 Task: Toggle the enable multi line paste warning option in the integrated.
Action: Mouse moved to (4, 630)
Screenshot: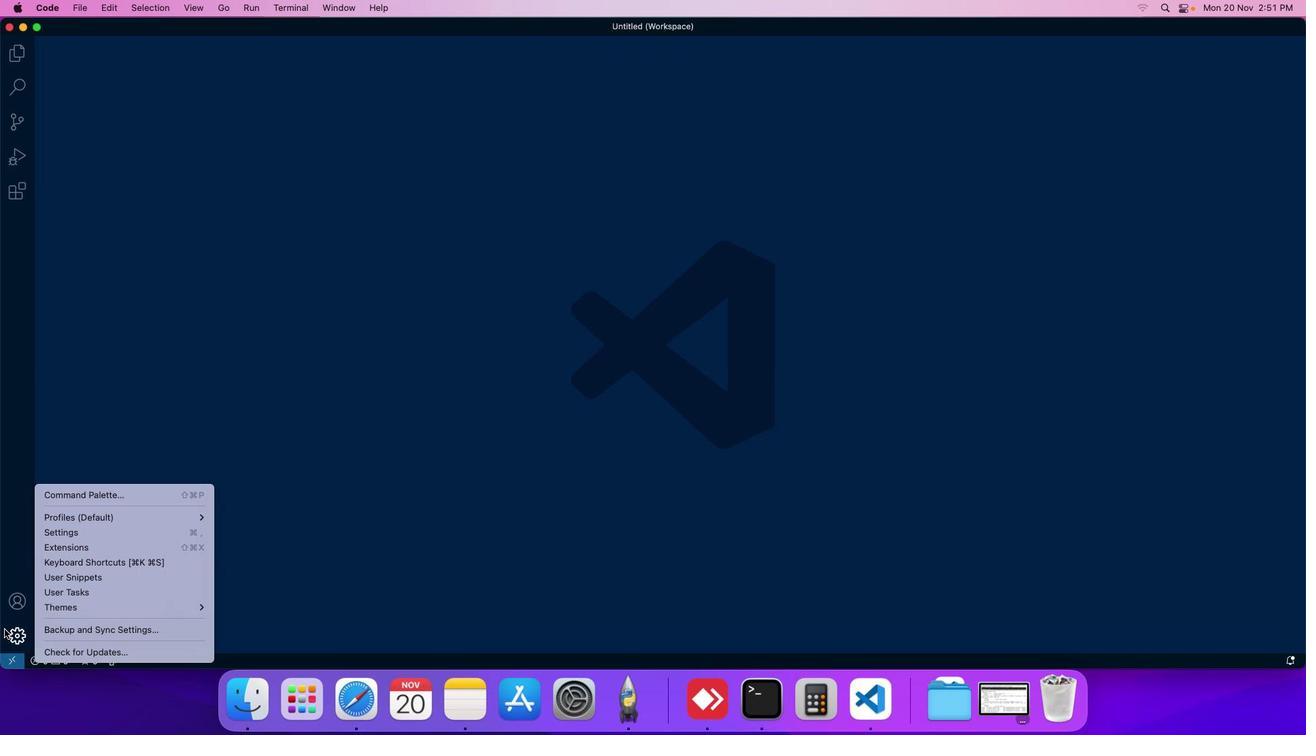 
Action: Mouse pressed left at (4, 630)
Screenshot: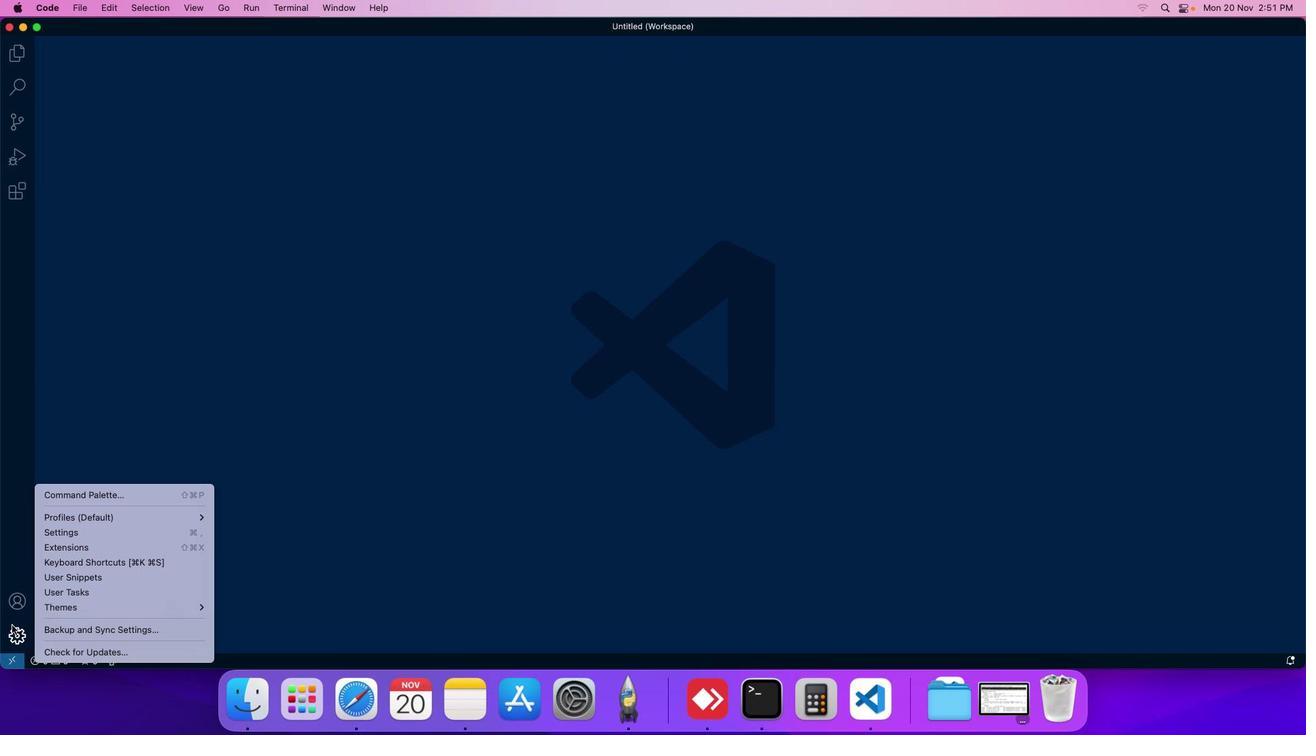 
Action: Mouse moved to (64, 534)
Screenshot: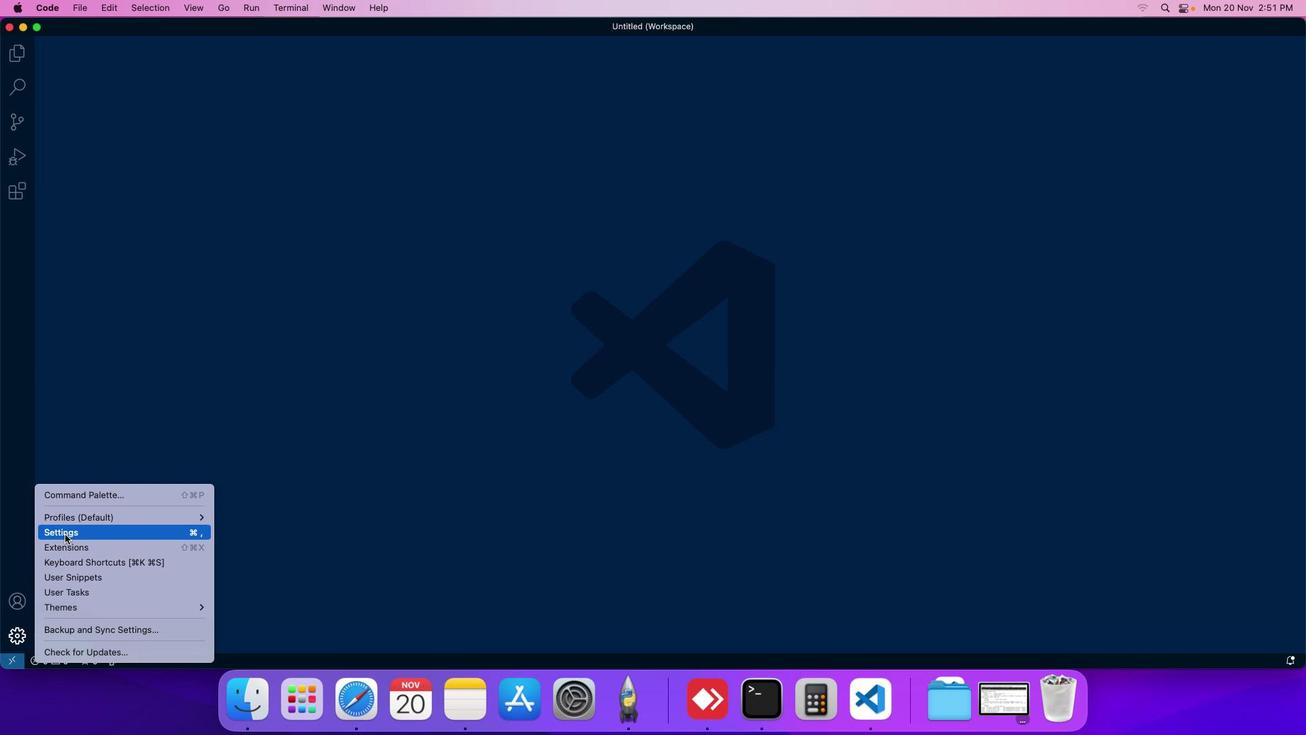 
Action: Mouse pressed left at (64, 534)
Screenshot: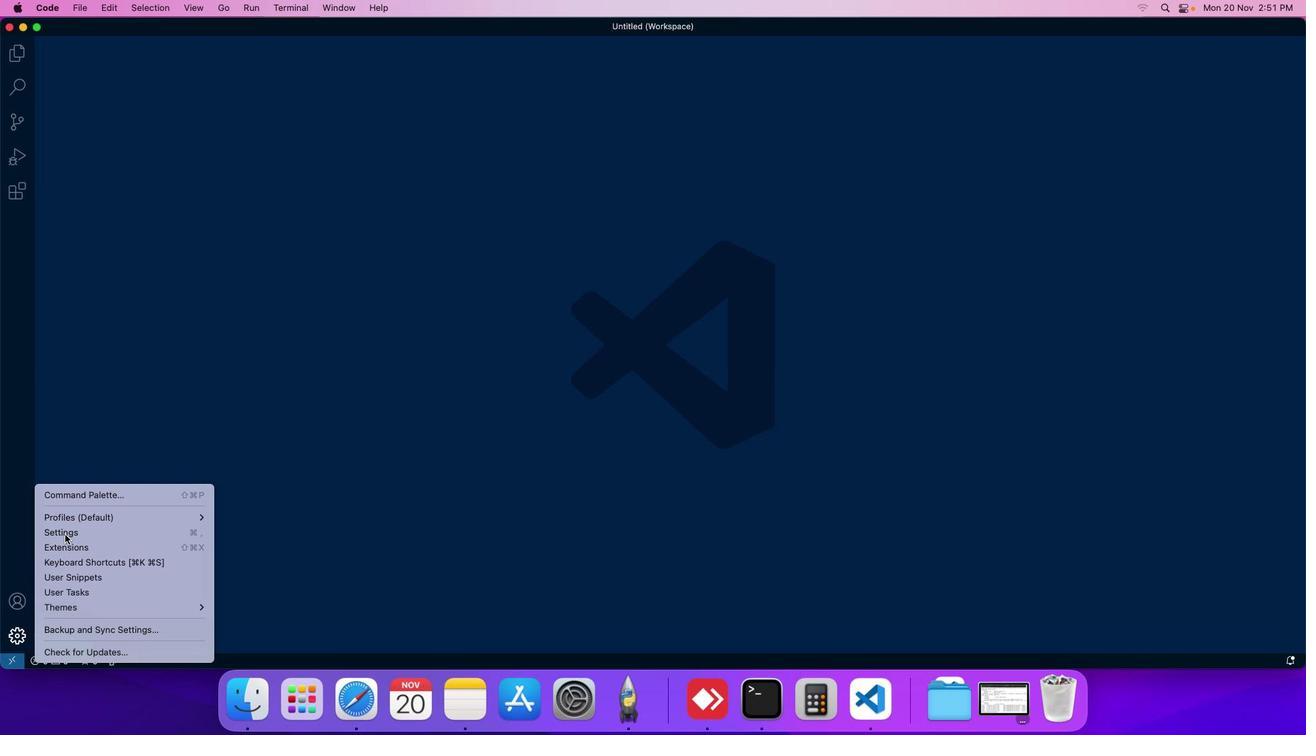 
Action: Mouse moved to (305, 106)
Screenshot: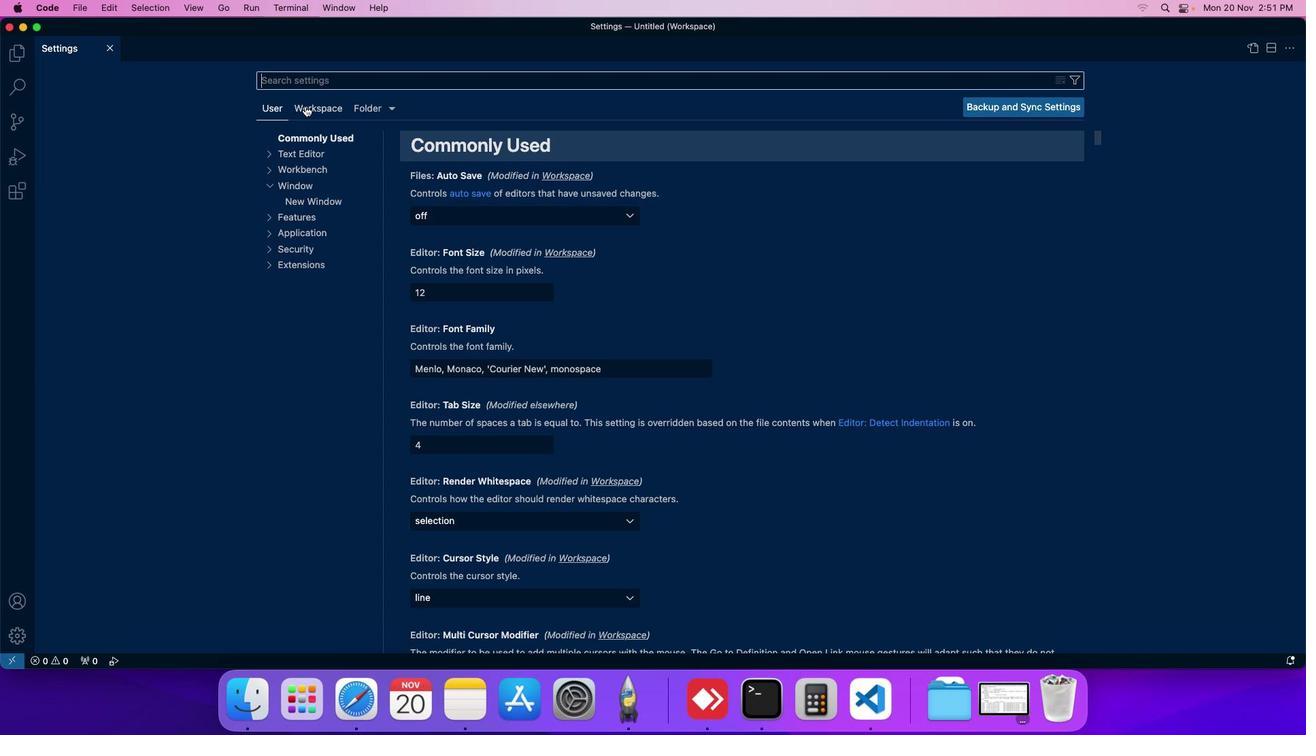 
Action: Mouse pressed left at (305, 106)
Screenshot: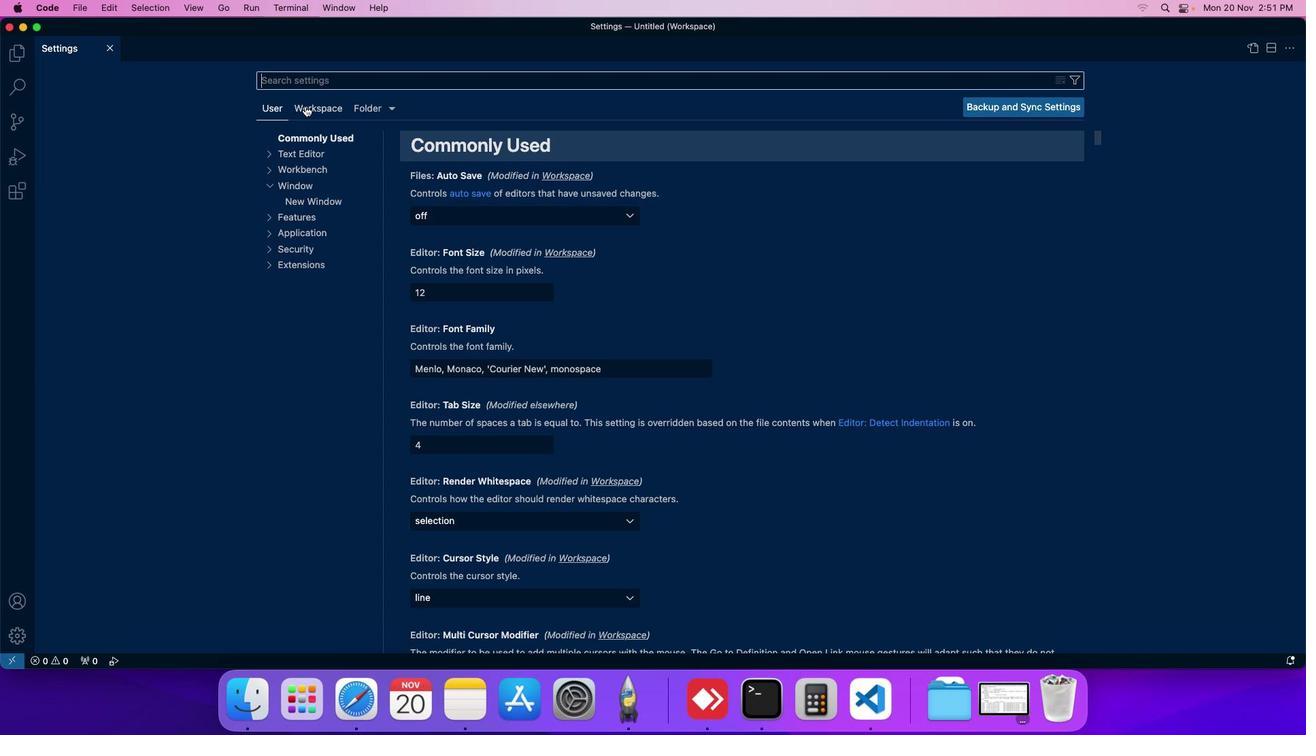 
Action: Mouse moved to (302, 199)
Screenshot: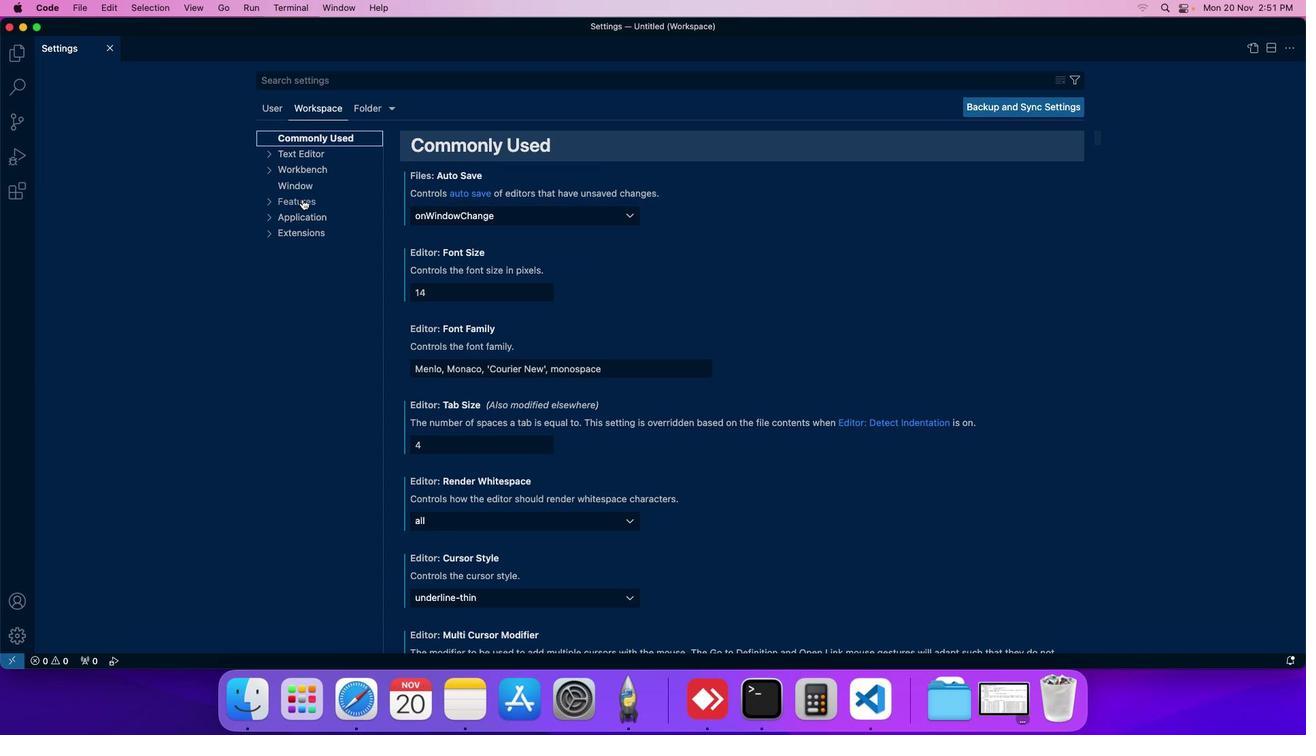
Action: Mouse pressed left at (302, 199)
Screenshot: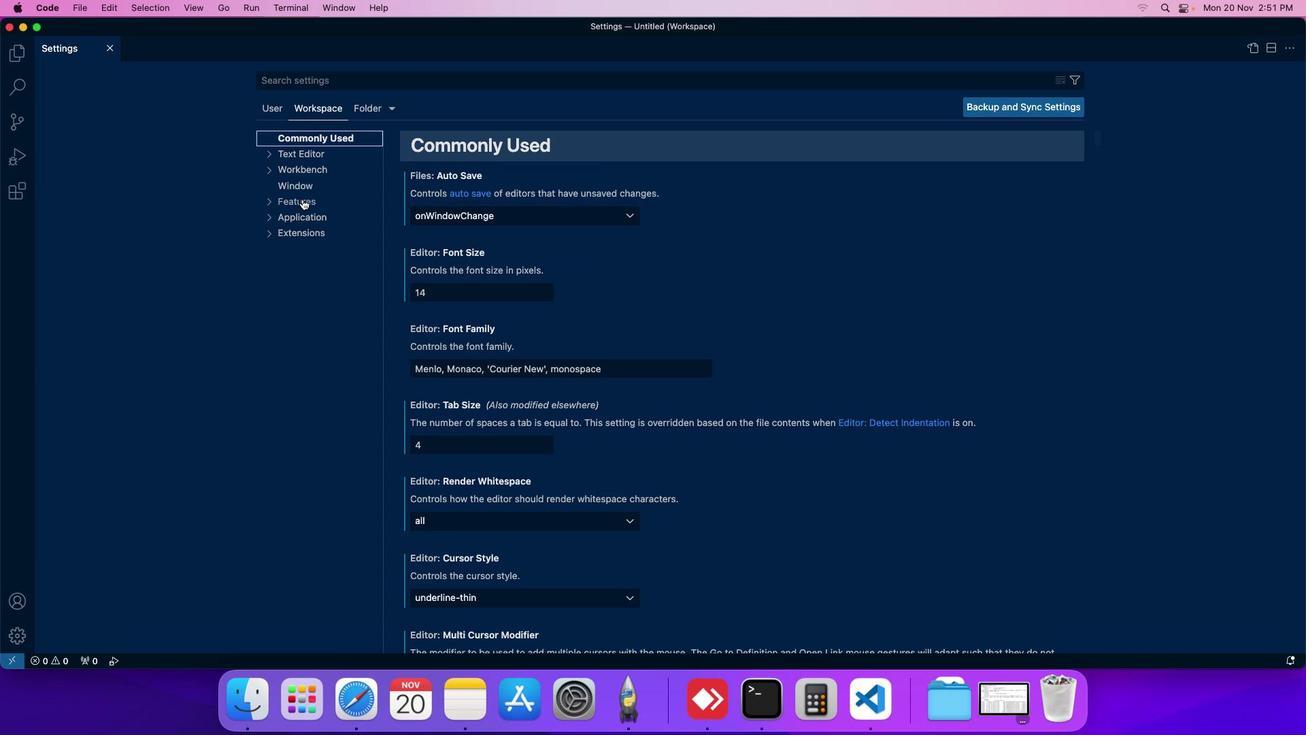 
Action: Mouse moved to (310, 326)
Screenshot: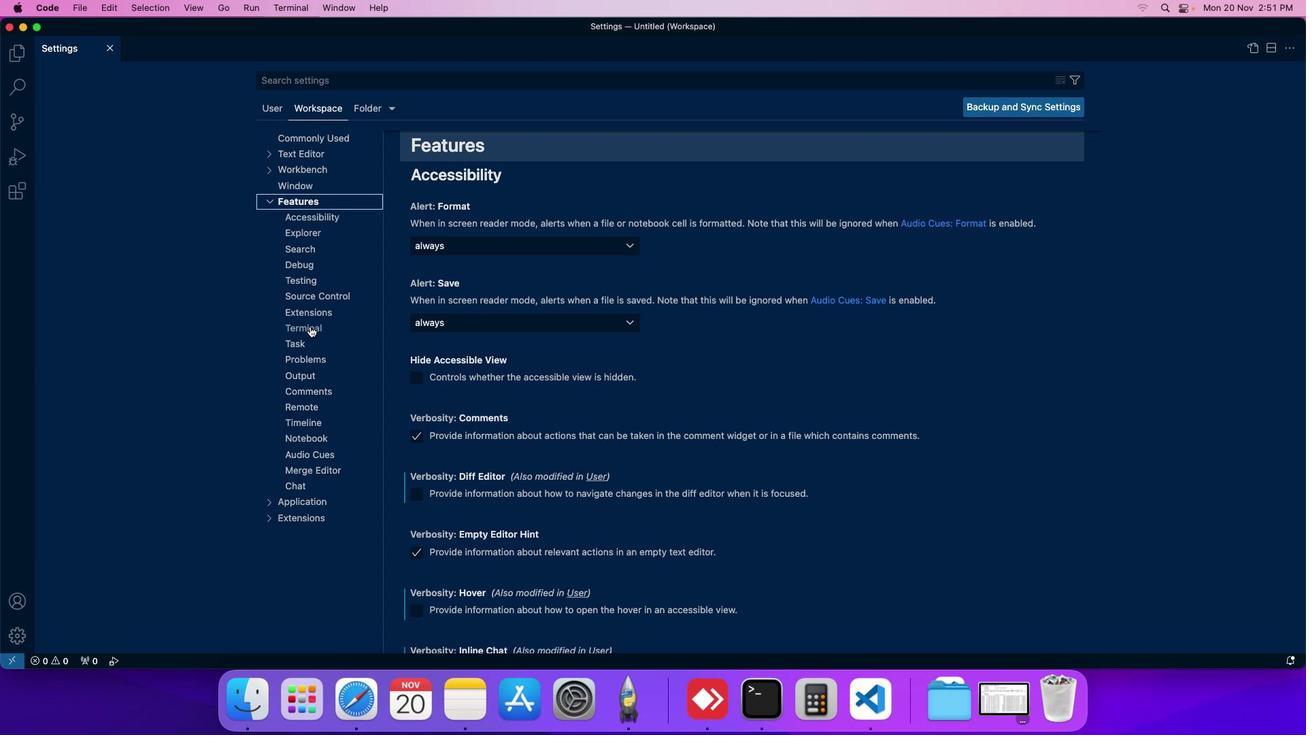 
Action: Mouse pressed left at (310, 326)
Screenshot: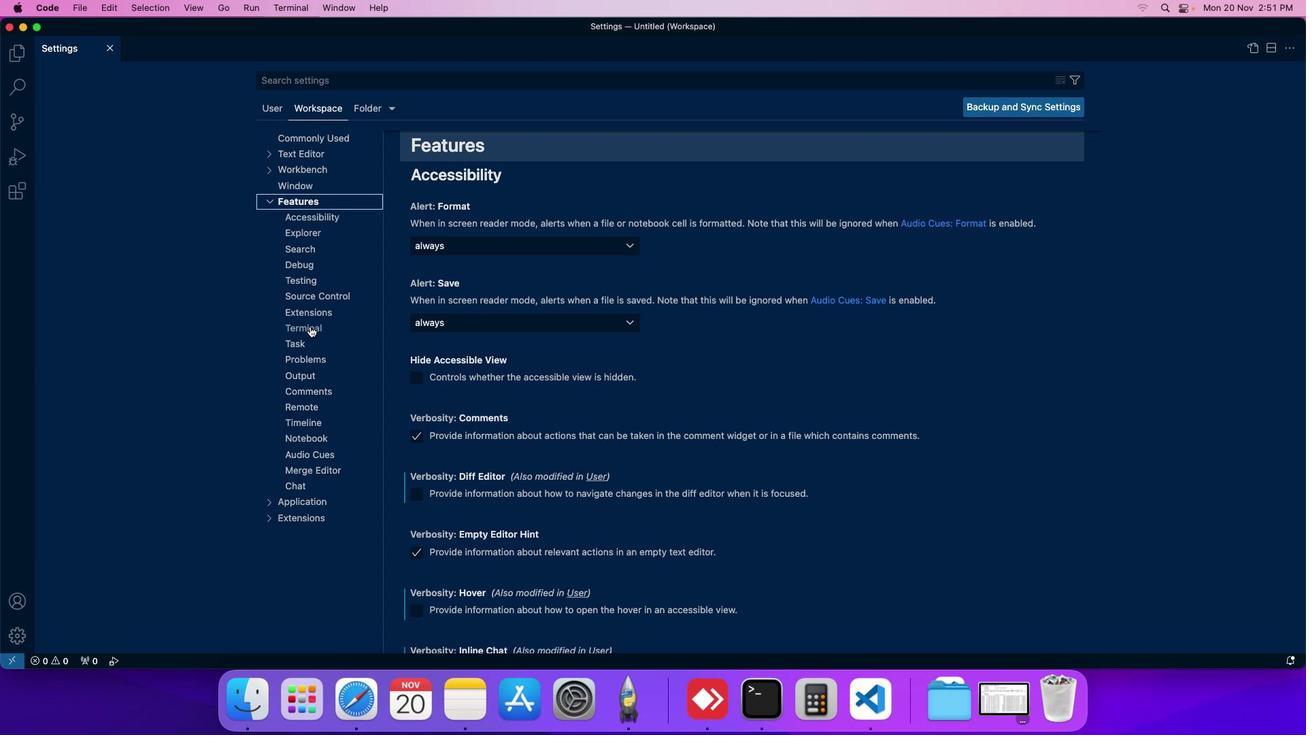 
Action: Mouse moved to (464, 393)
Screenshot: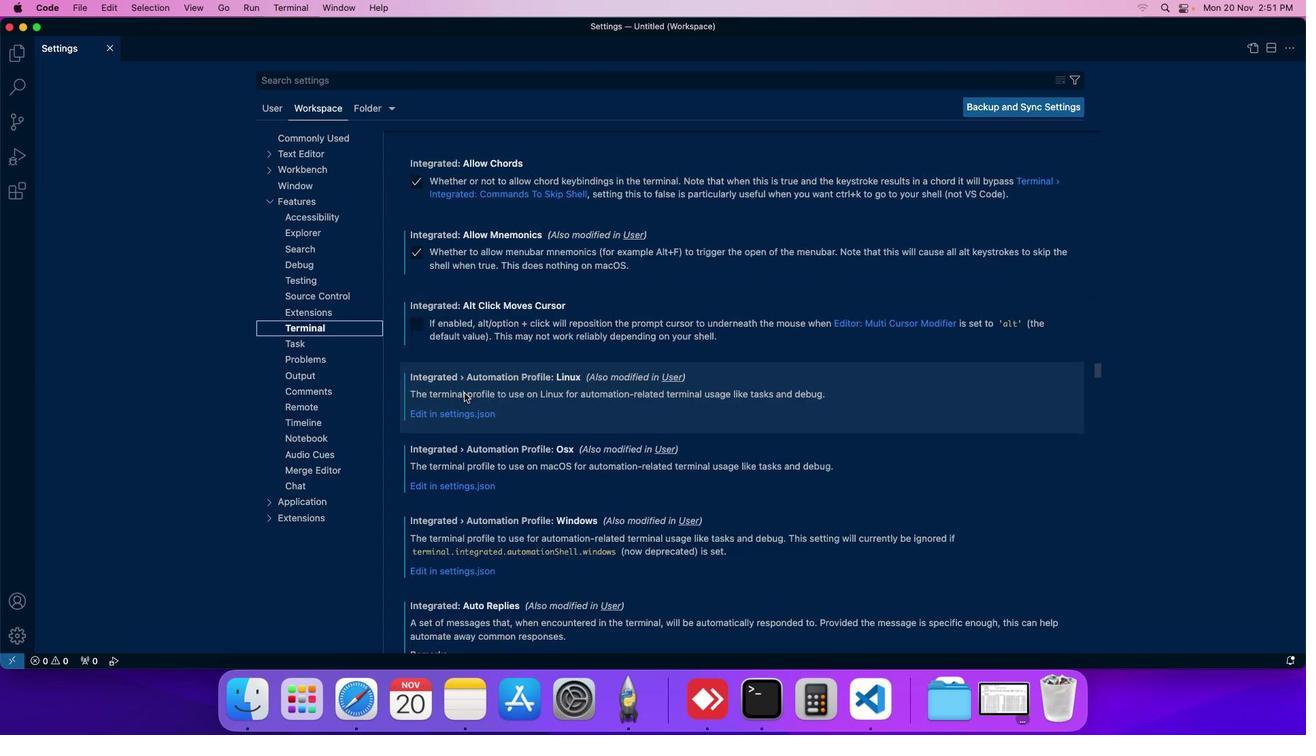 
Action: Mouse scrolled (464, 393) with delta (0, 0)
Screenshot: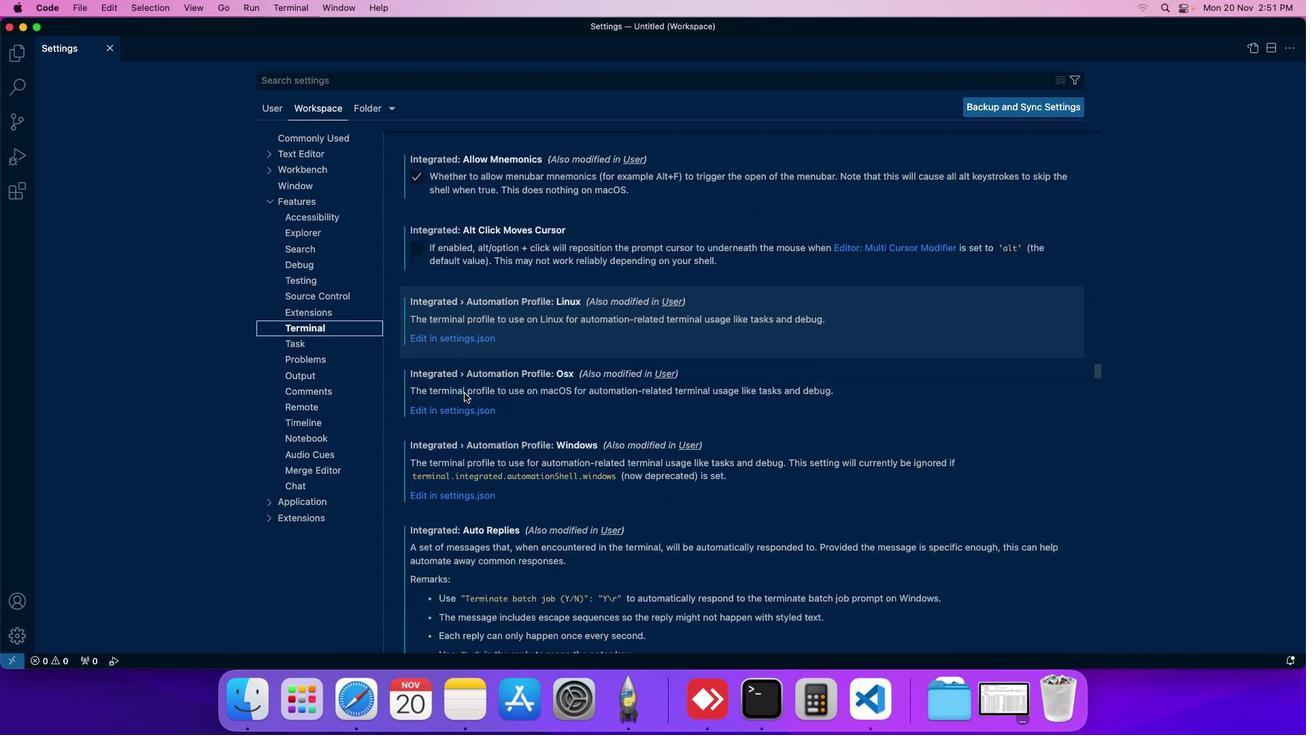 
Action: Mouse scrolled (464, 393) with delta (0, 0)
Screenshot: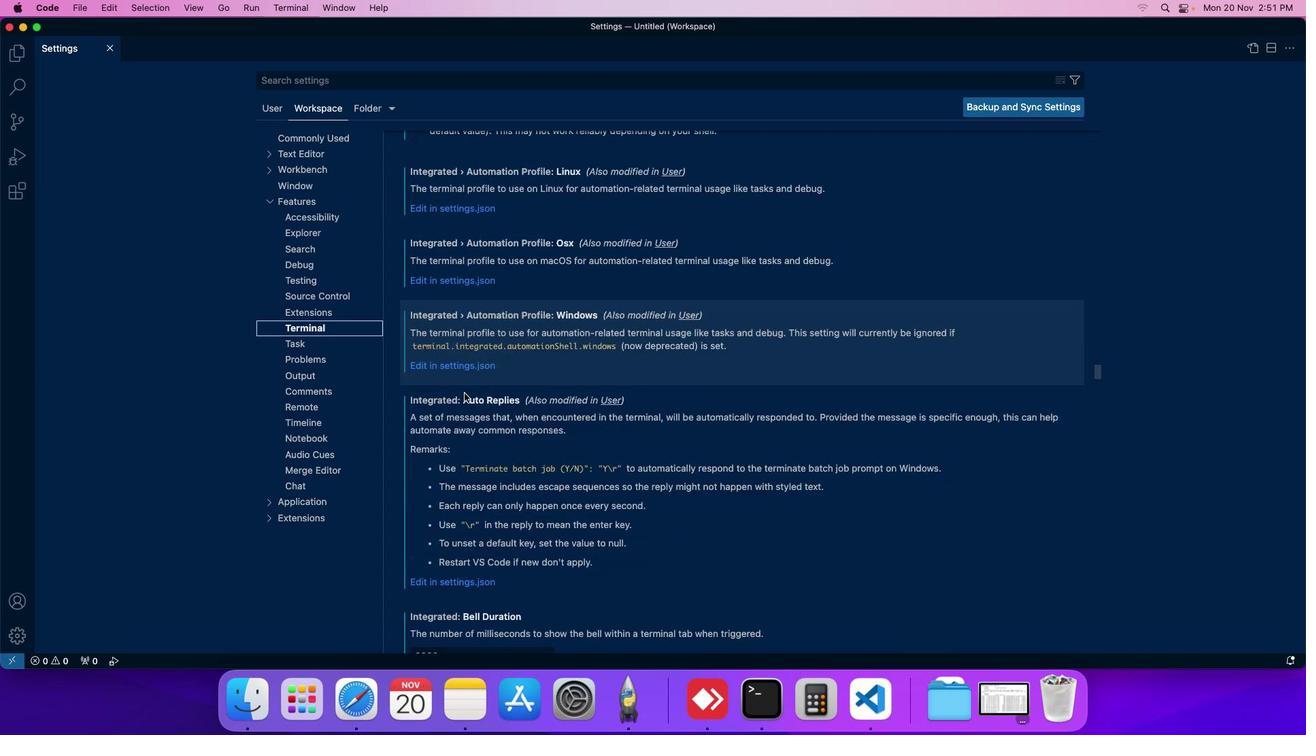 
Action: Mouse scrolled (464, 393) with delta (0, 0)
Screenshot: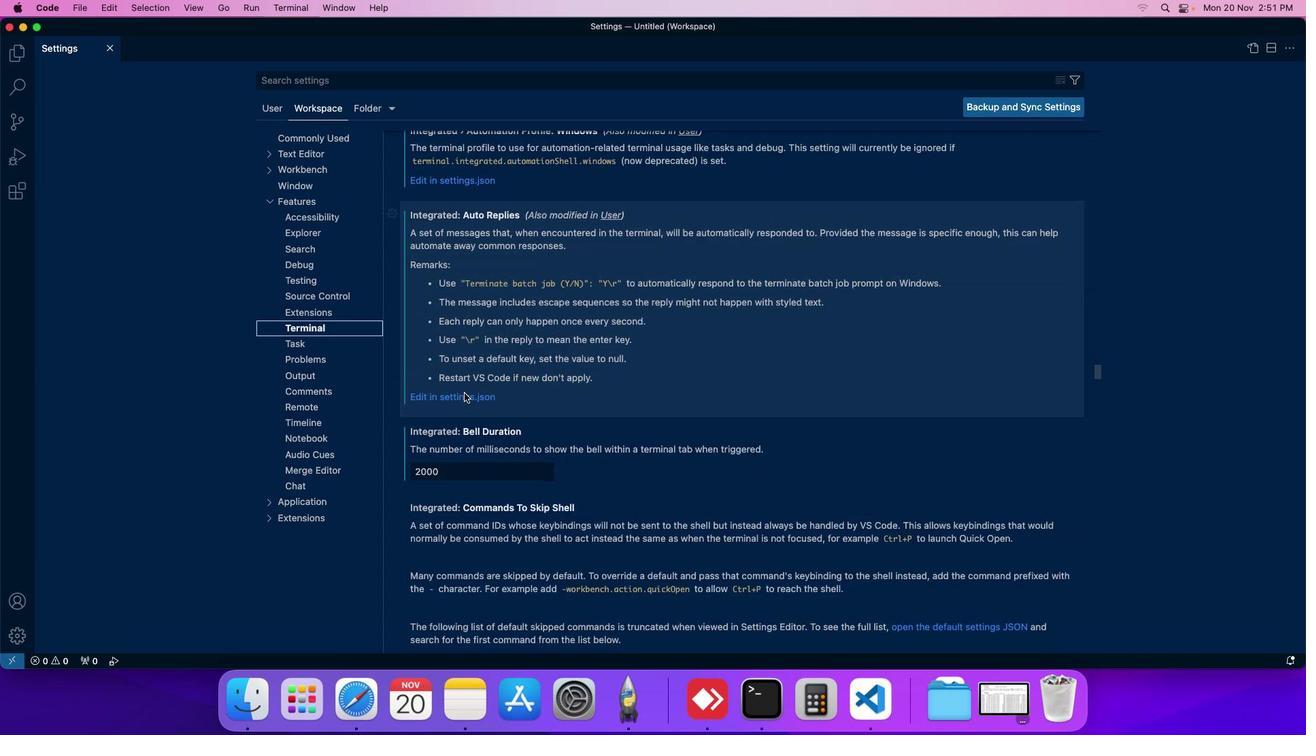 
Action: Mouse scrolled (464, 393) with delta (0, 0)
Screenshot: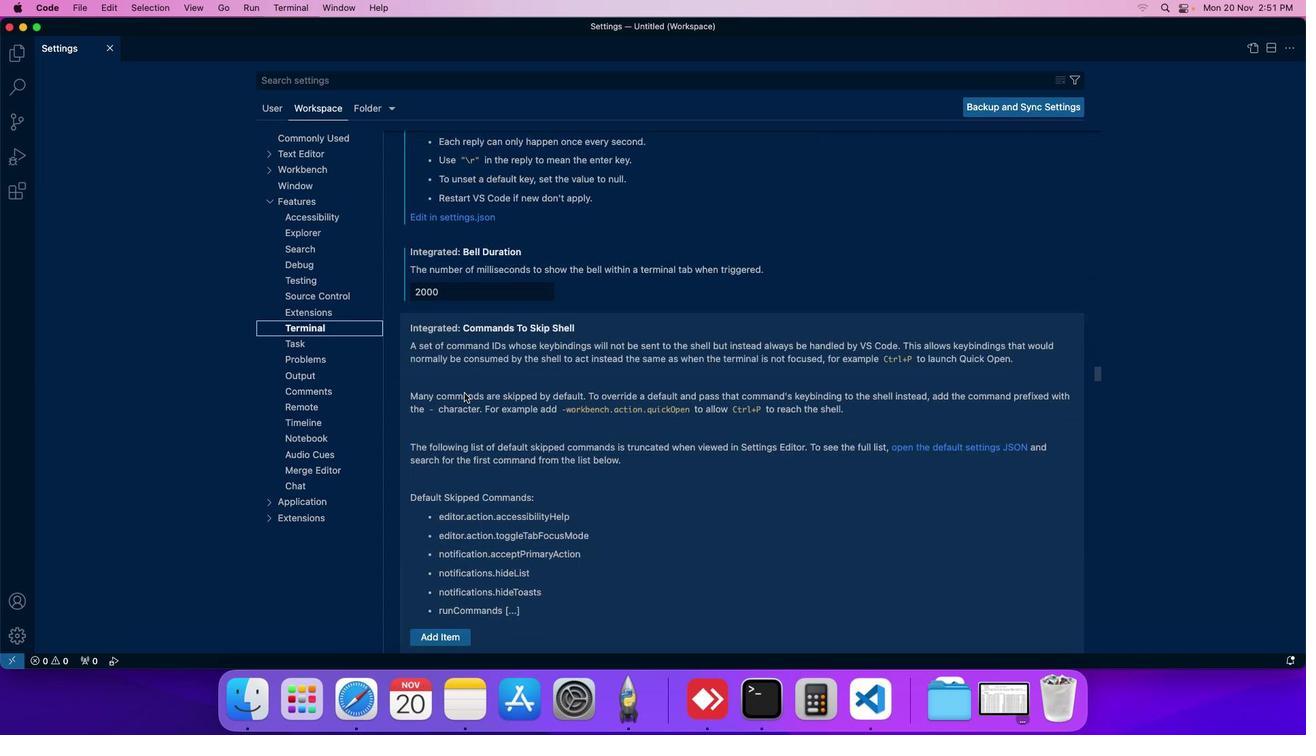 
Action: Mouse scrolled (464, 393) with delta (0, 0)
Screenshot: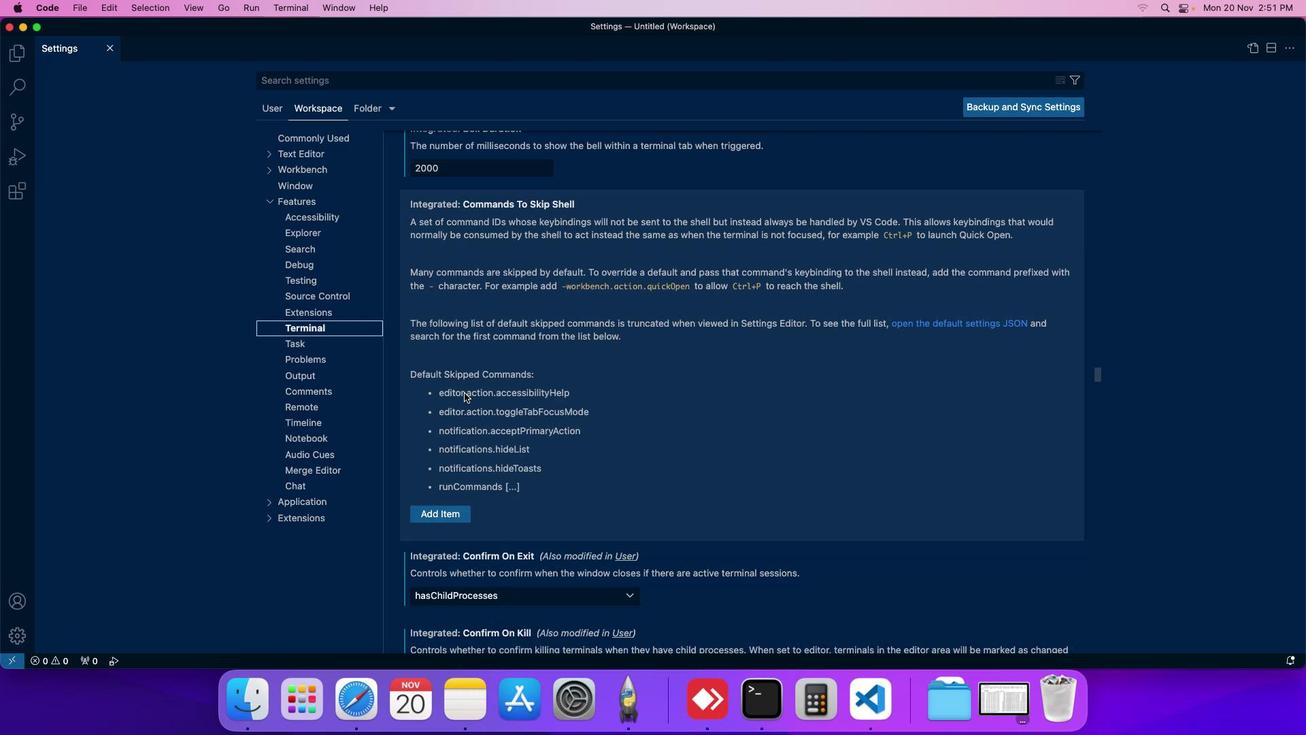 
Action: Mouse scrolled (464, 393) with delta (0, 0)
Screenshot: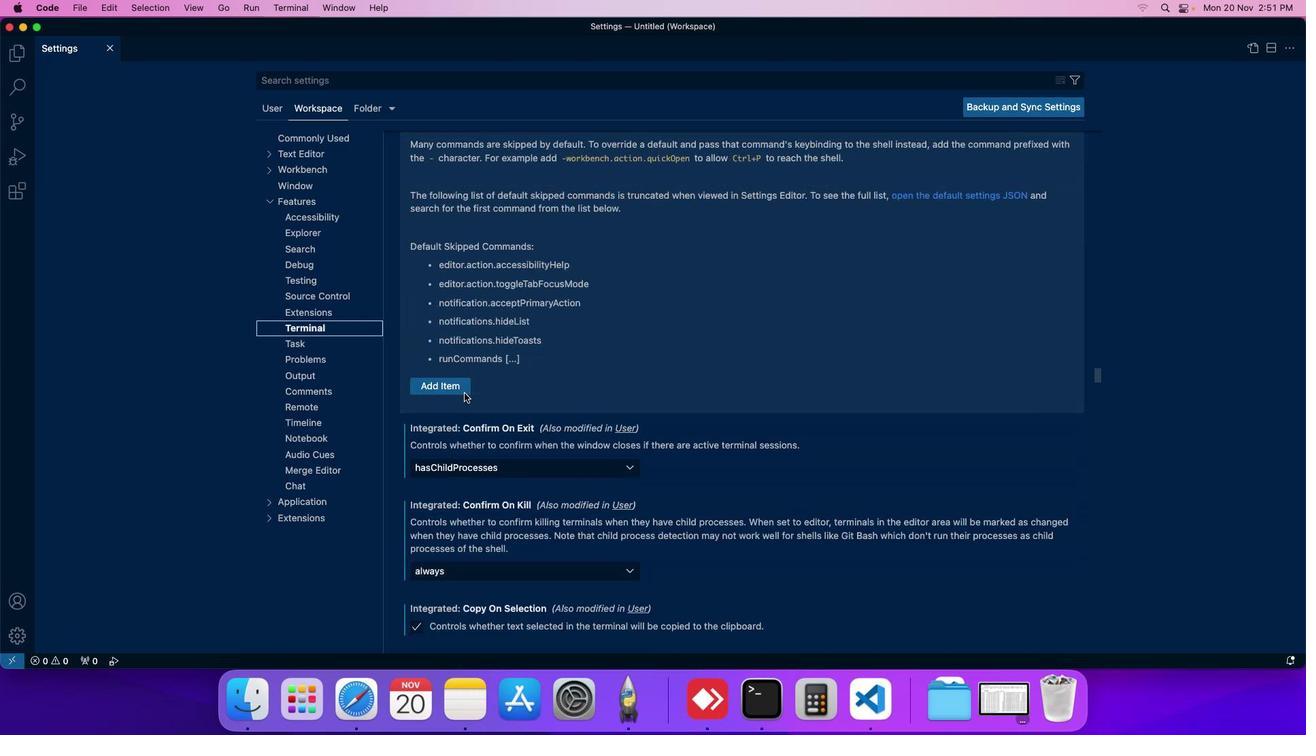 
Action: Mouse scrolled (464, 393) with delta (0, 0)
Screenshot: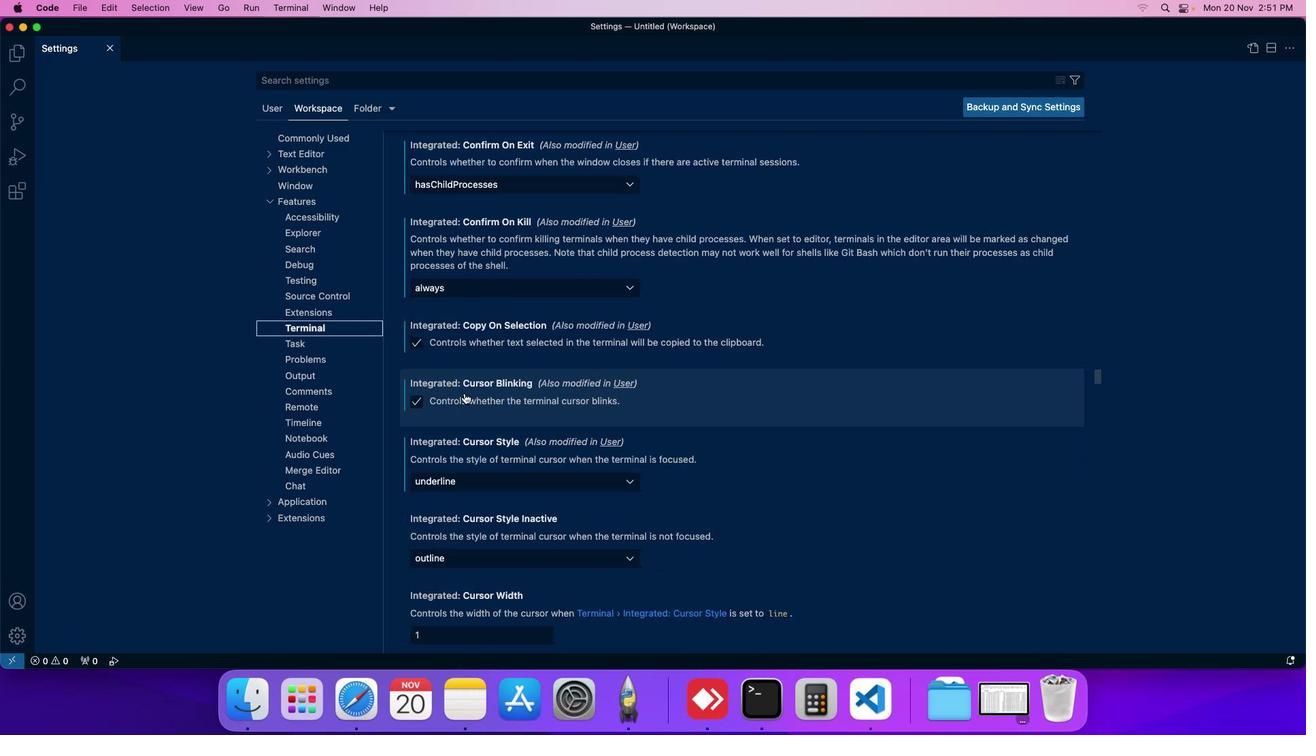 
Action: Mouse scrolled (464, 393) with delta (0, 0)
Screenshot: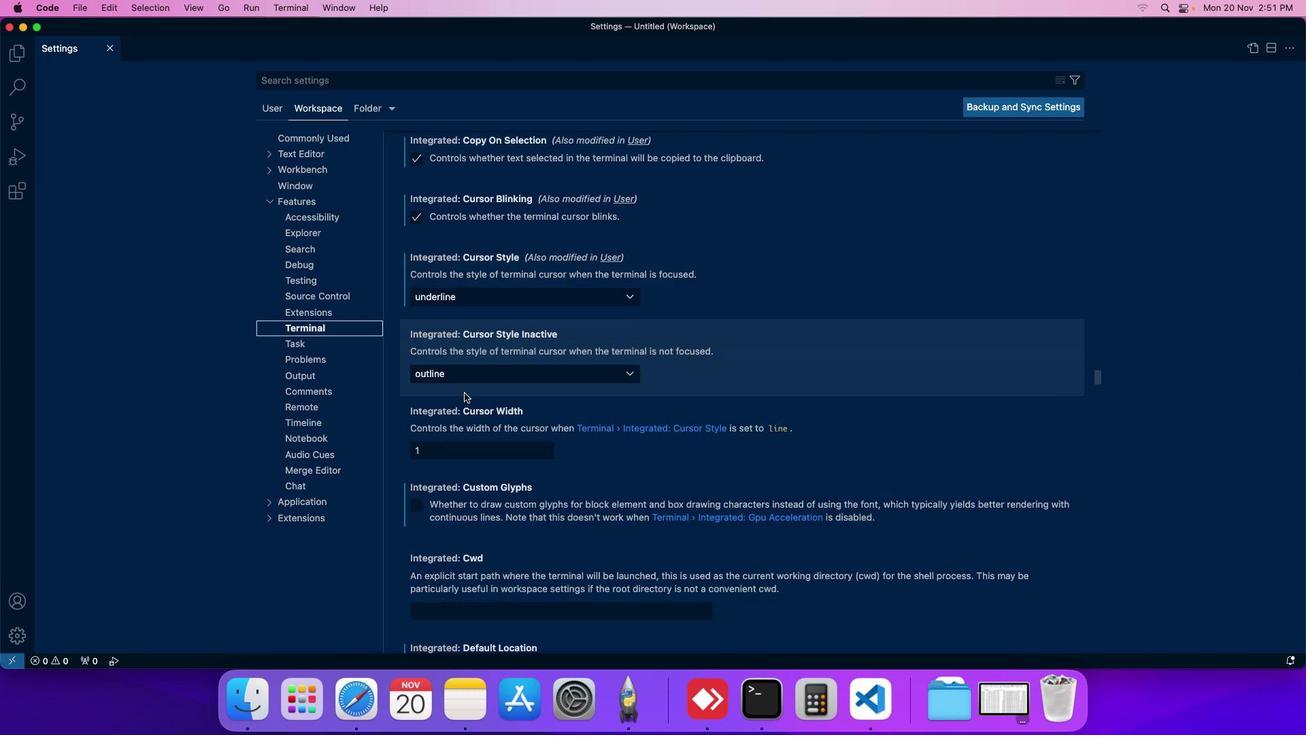 
Action: Mouse scrolled (464, 393) with delta (0, 0)
Screenshot: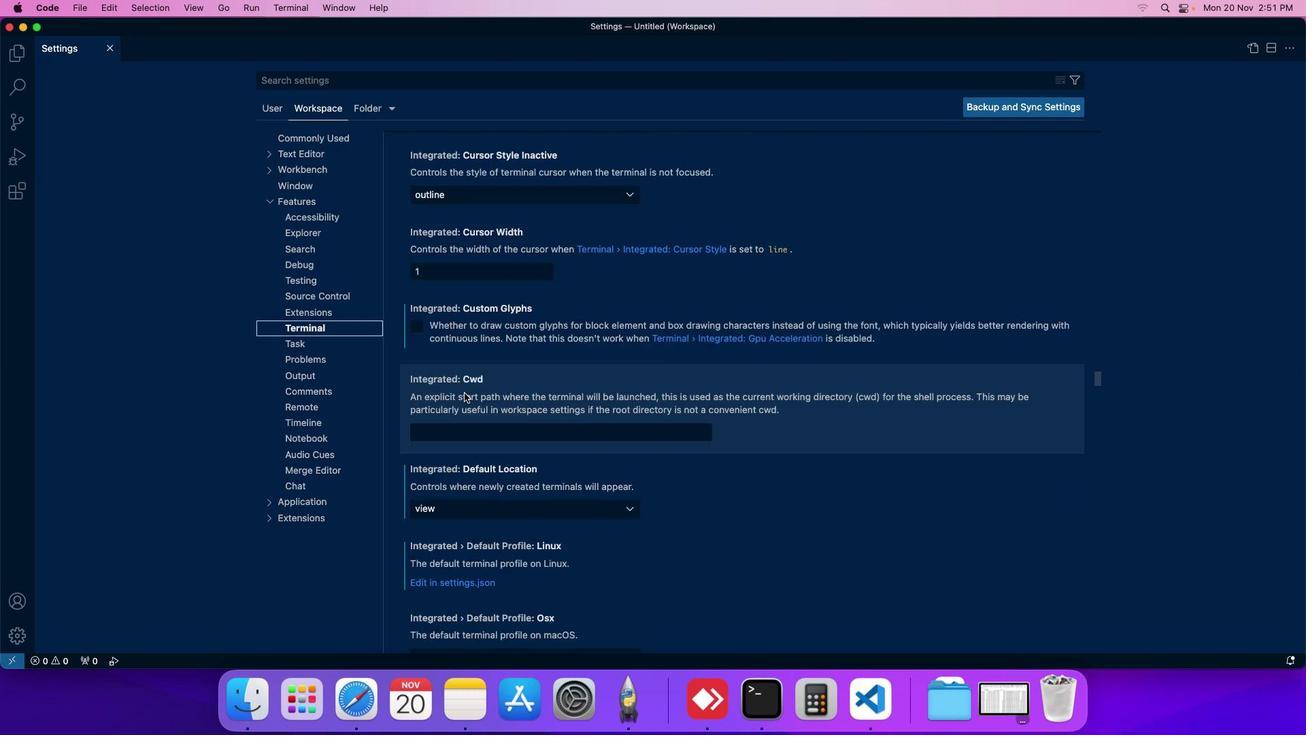 
Action: Mouse scrolled (464, 393) with delta (0, 0)
Screenshot: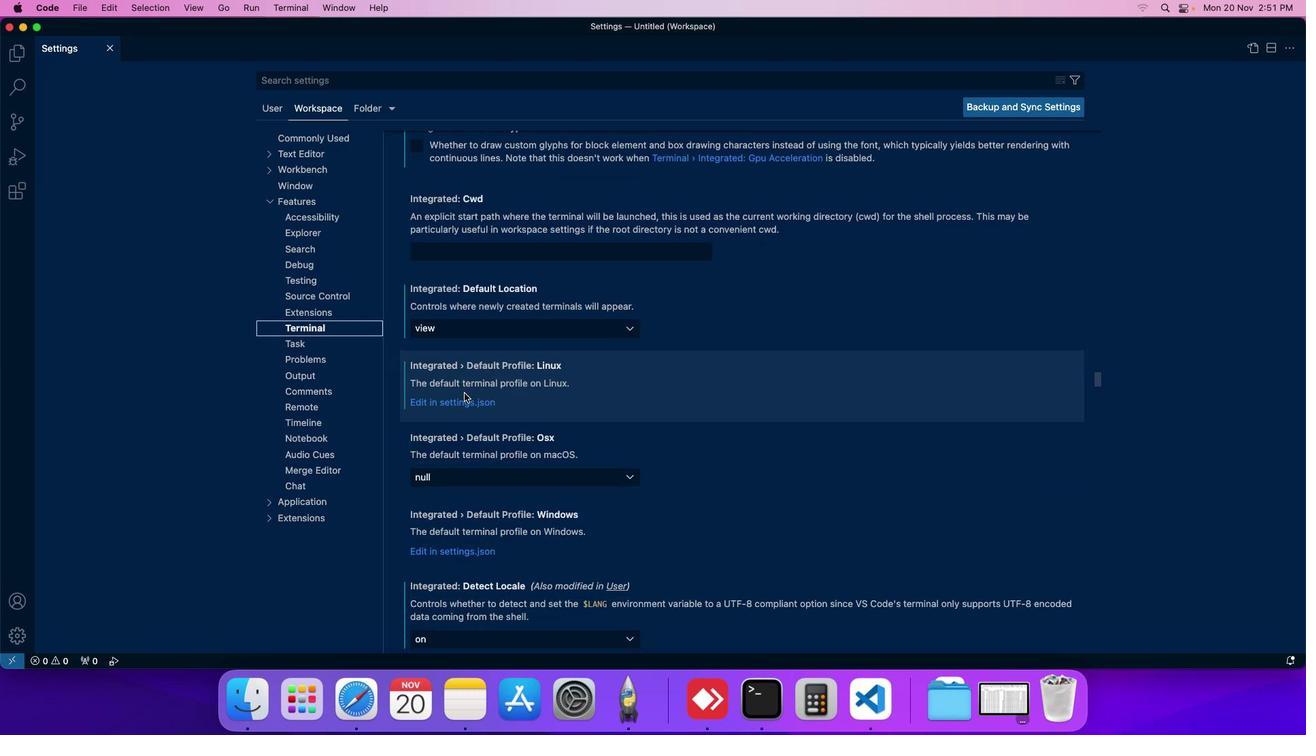 
Action: Mouse scrolled (464, 393) with delta (0, 0)
Screenshot: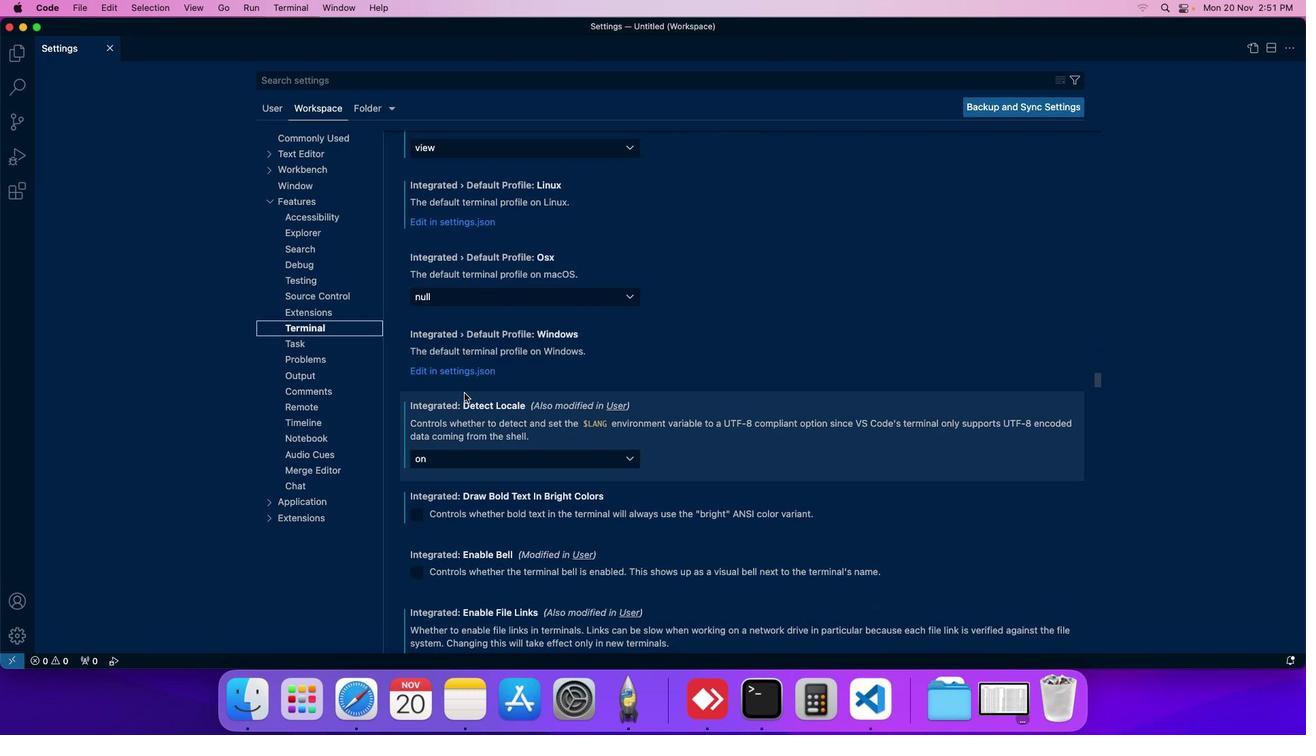 
Action: Mouse scrolled (464, 393) with delta (0, 0)
Screenshot: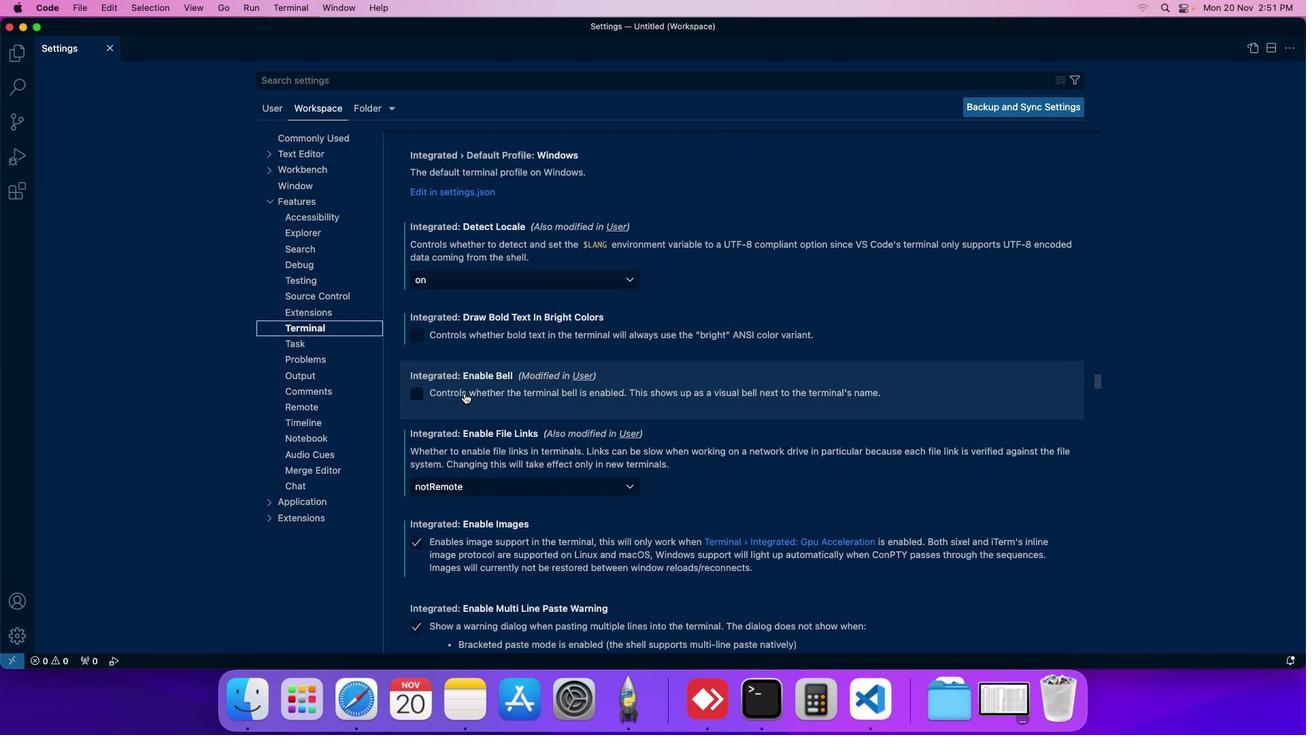 
Action: Mouse scrolled (464, 393) with delta (0, 0)
Screenshot: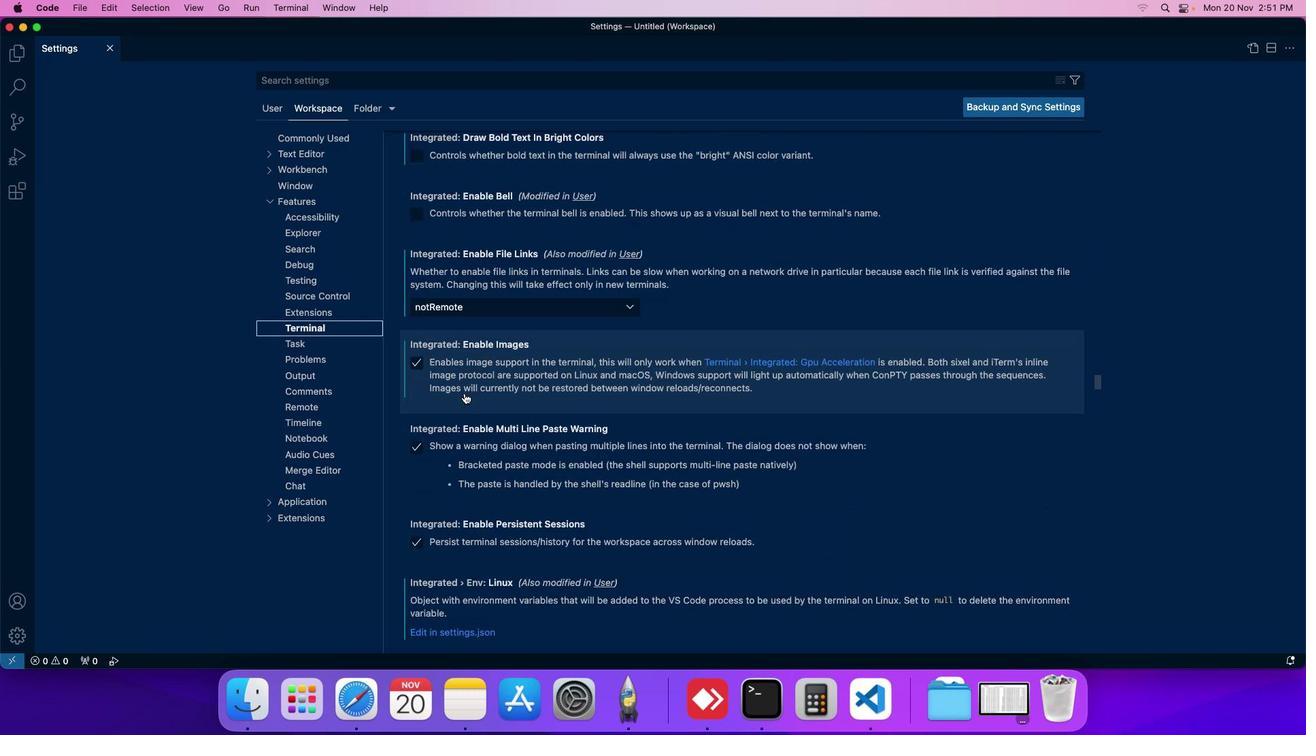 
Action: Mouse scrolled (464, 393) with delta (0, 0)
Screenshot: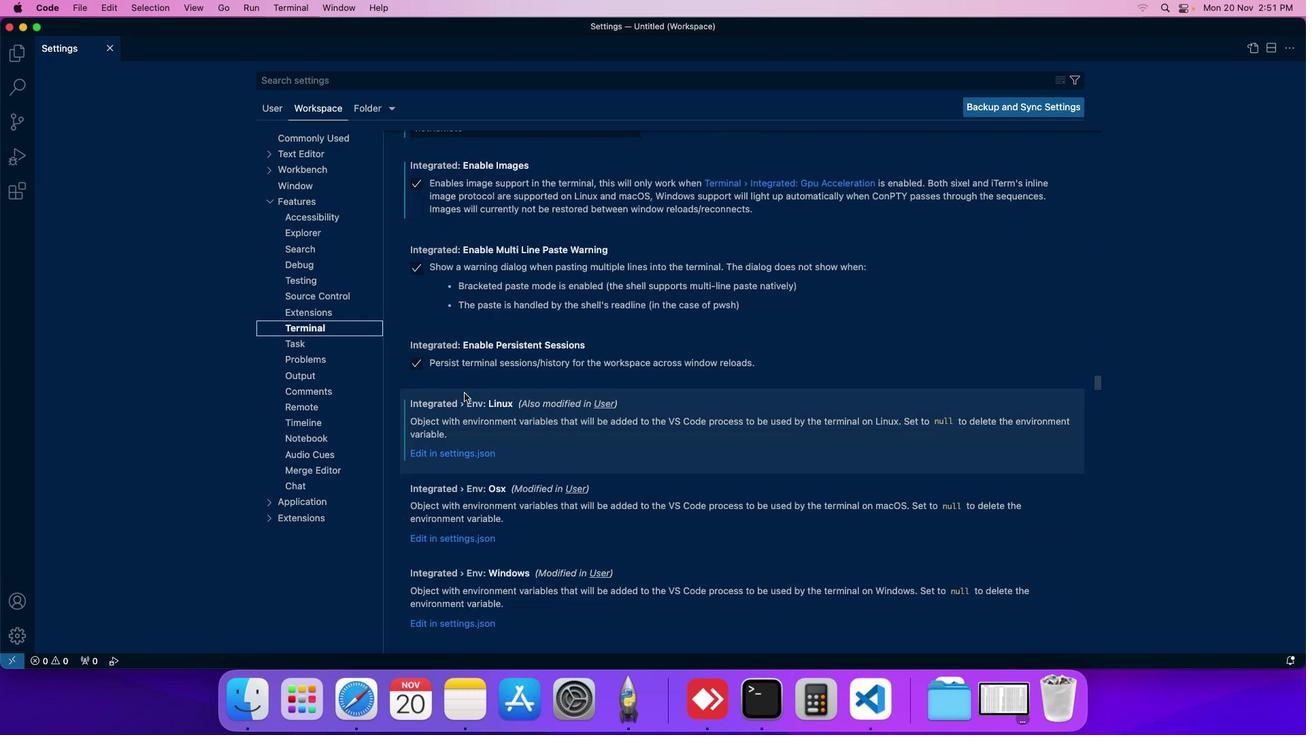 
Action: Mouse moved to (464, 381)
Screenshot: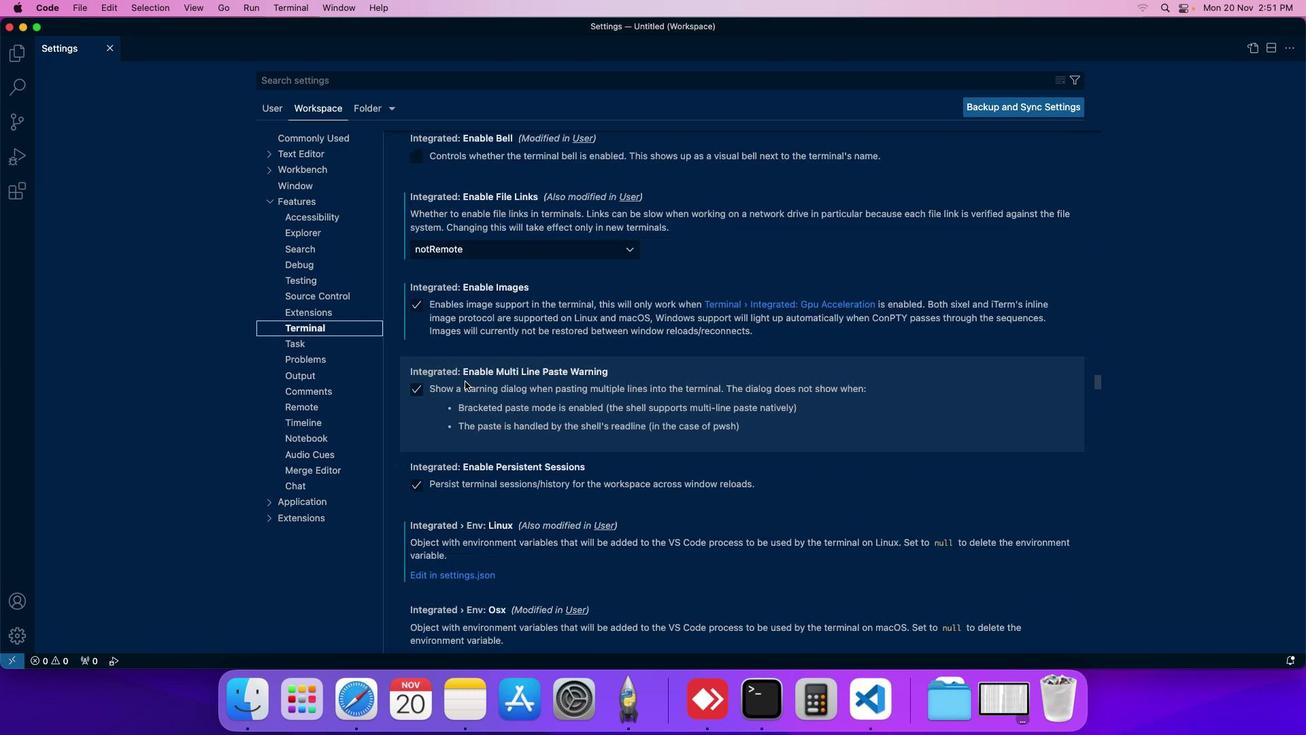 
Action: Mouse scrolled (464, 381) with delta (0, 0)
Screenshot: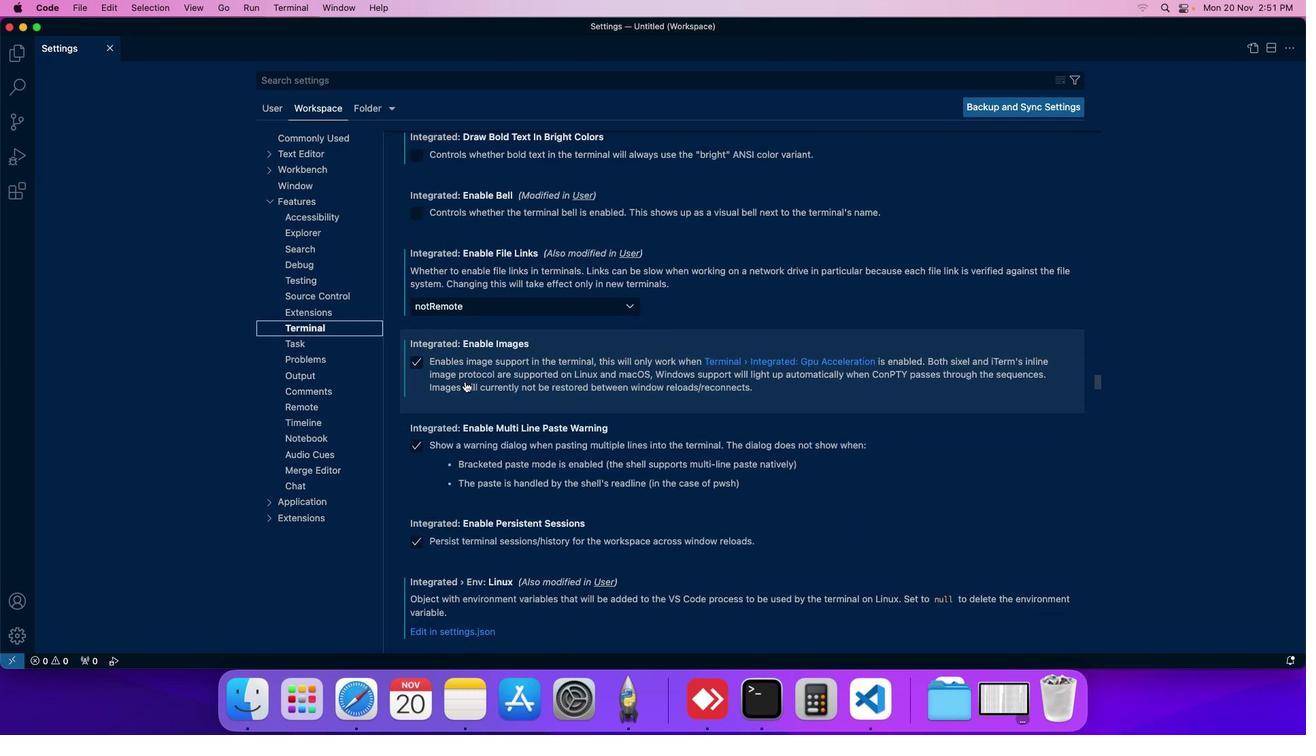 
Action: Mouse scrolled (464, 381) with delta (0, 0)
Screenshot: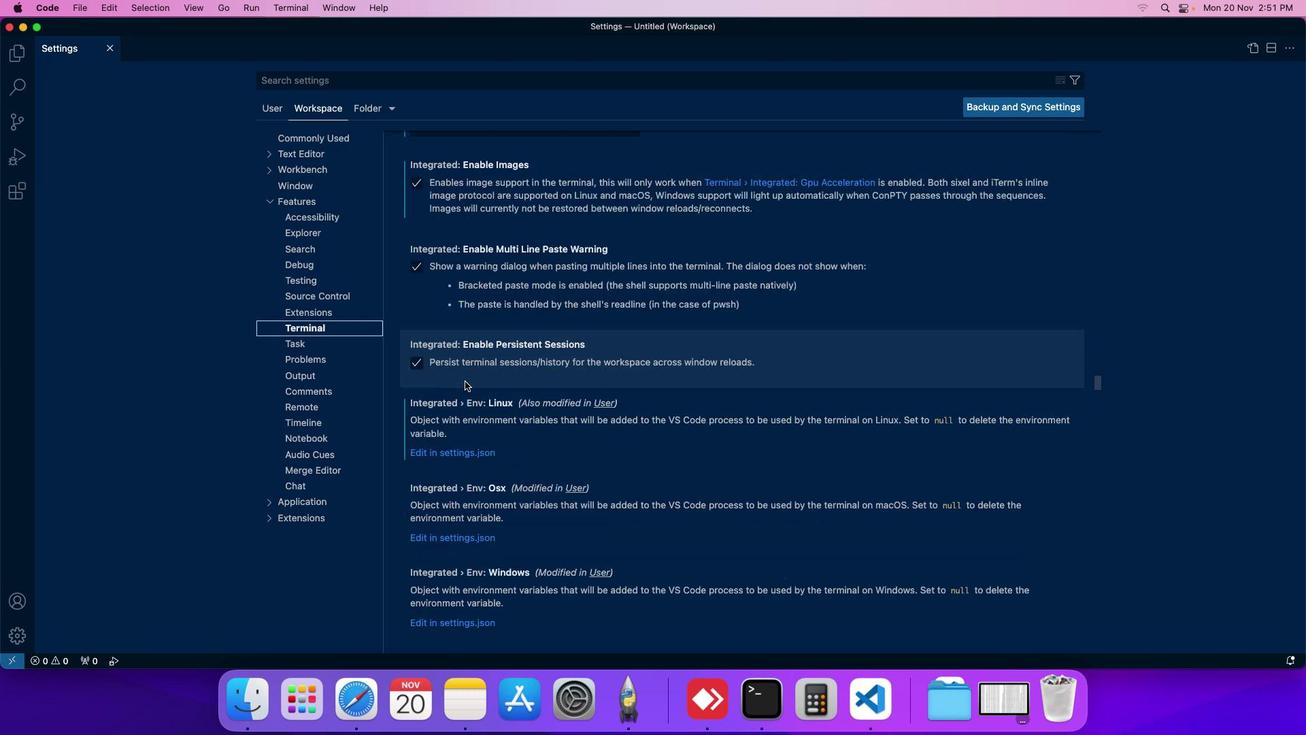
Action: Mouse scrolled (464, 381) with delta (0, 0)
Screenshot: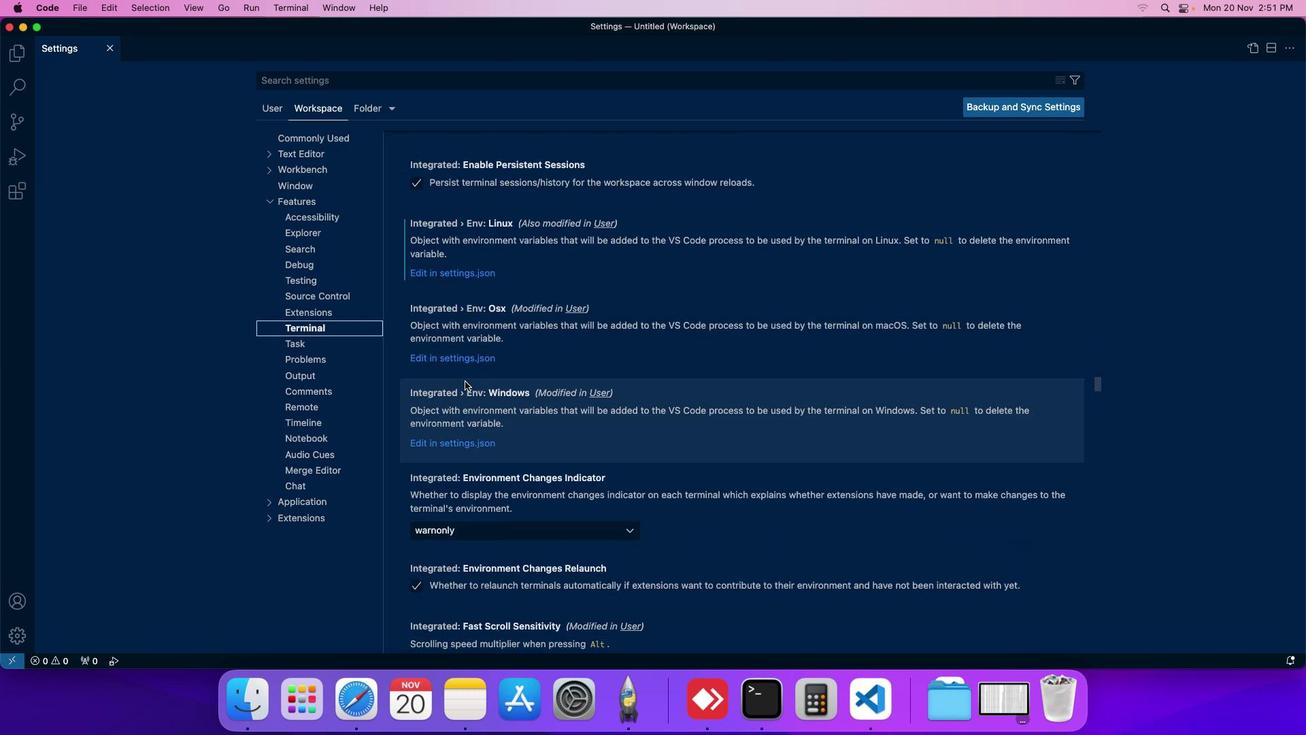 
Action: Mouse scrolled (464, 381) with delta (0, 0)
Screenshot: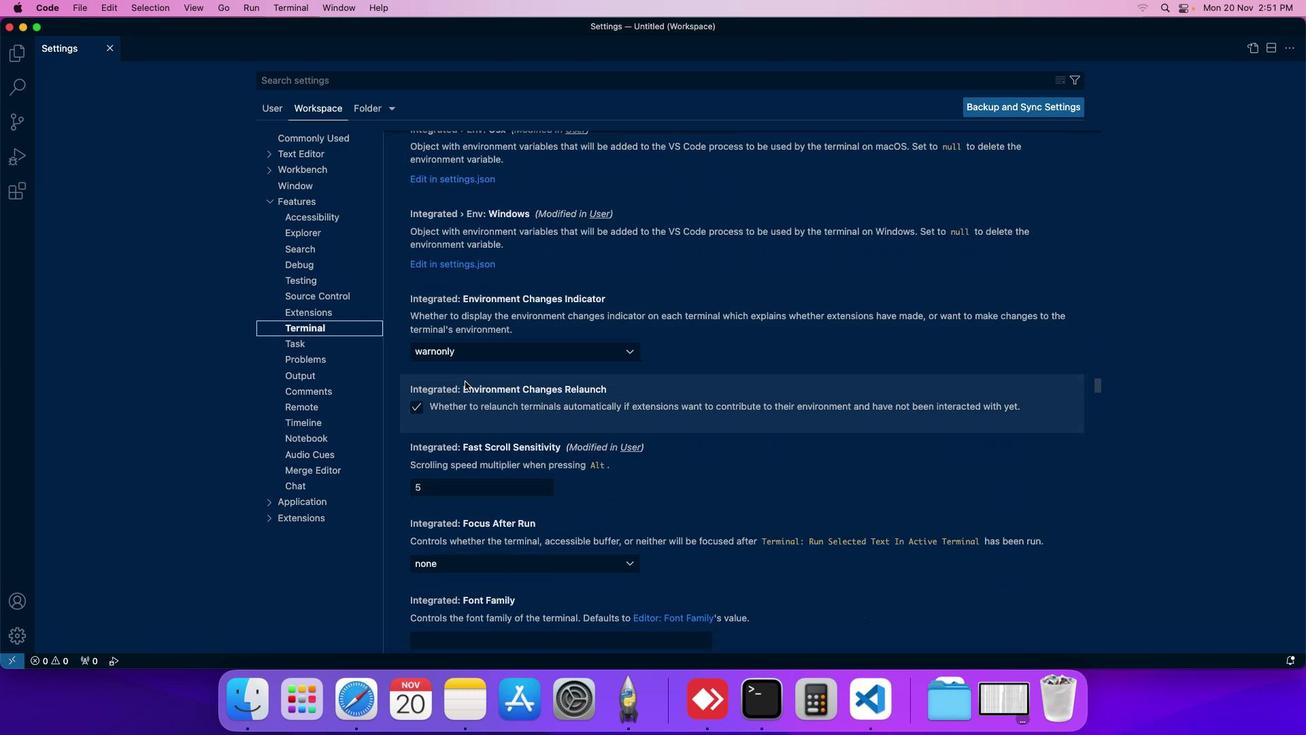 
Action: Mouse scrolled (464, 381) with delta (0, 0)
Screenshot: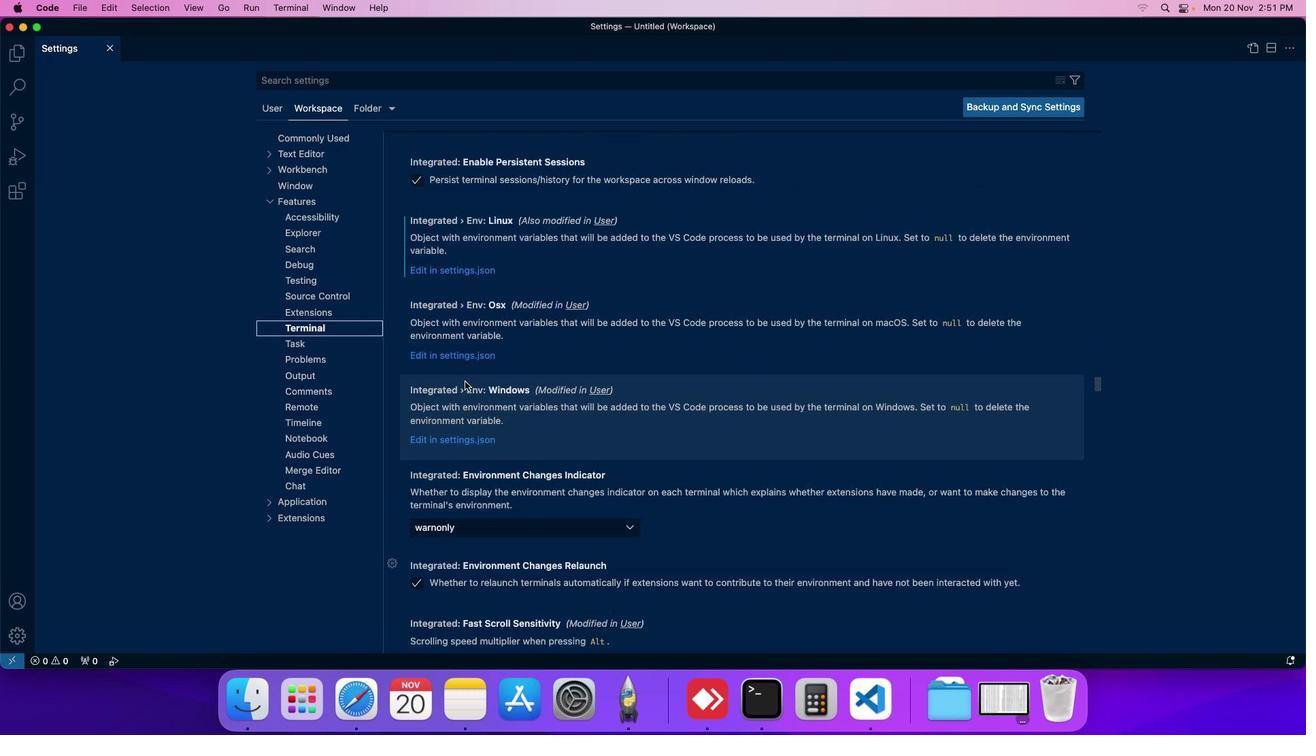 
Action: Mouse scrolled (464, 381) with delta (0, 0)
Screenshot: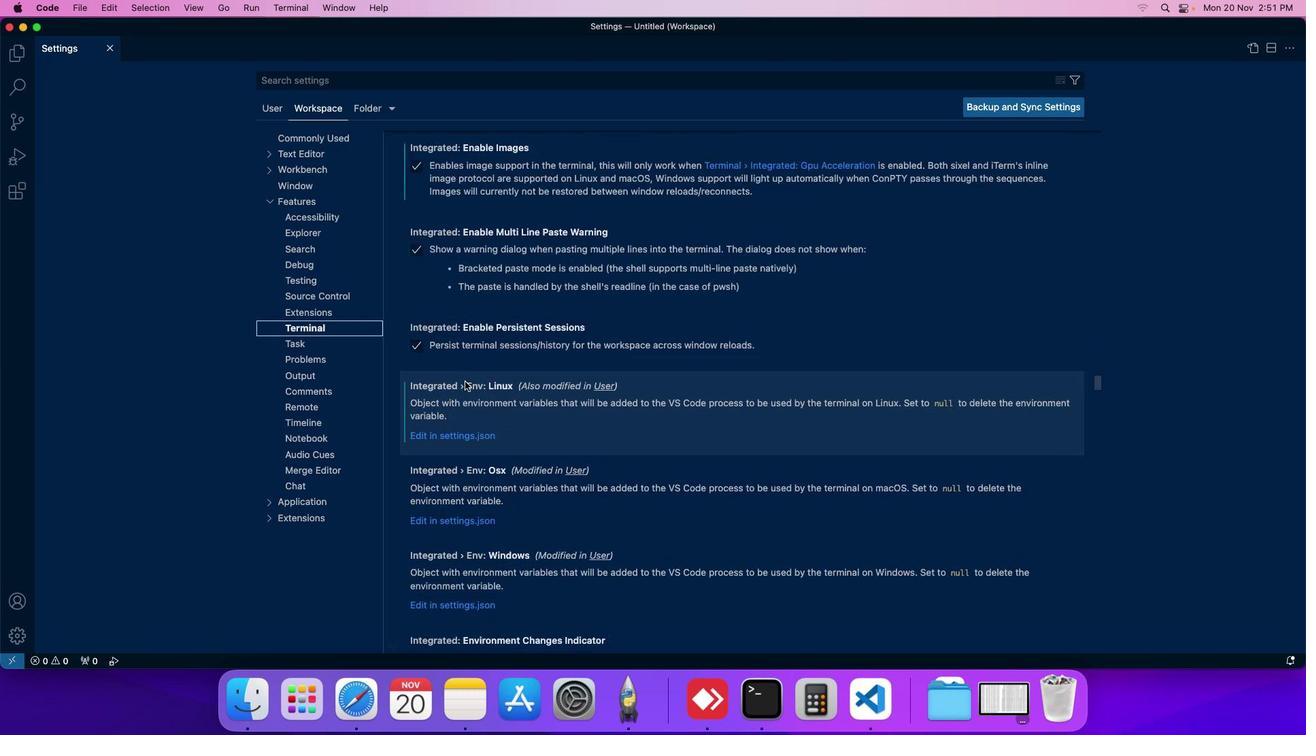 
Action: Mouse moved to (419, 264)
Screenshot: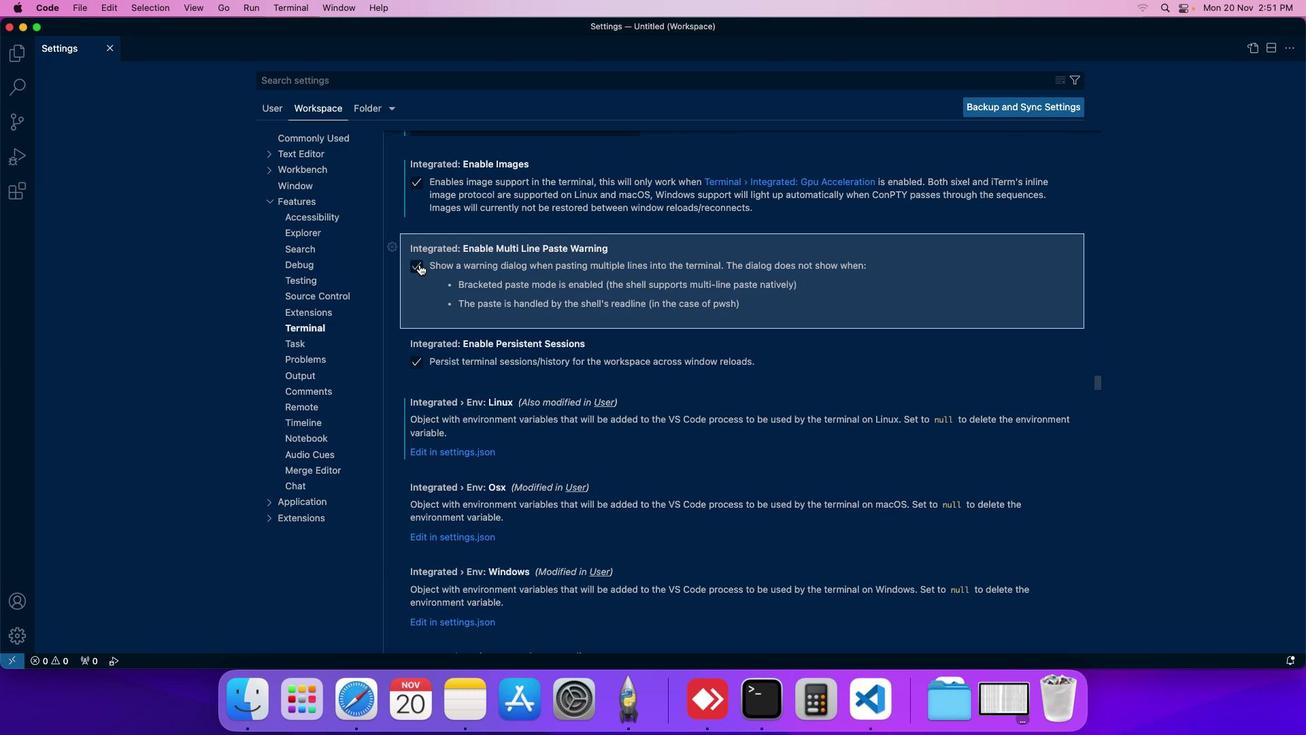 
Action: Mouse pressed left at (419, 264)
Screenshot: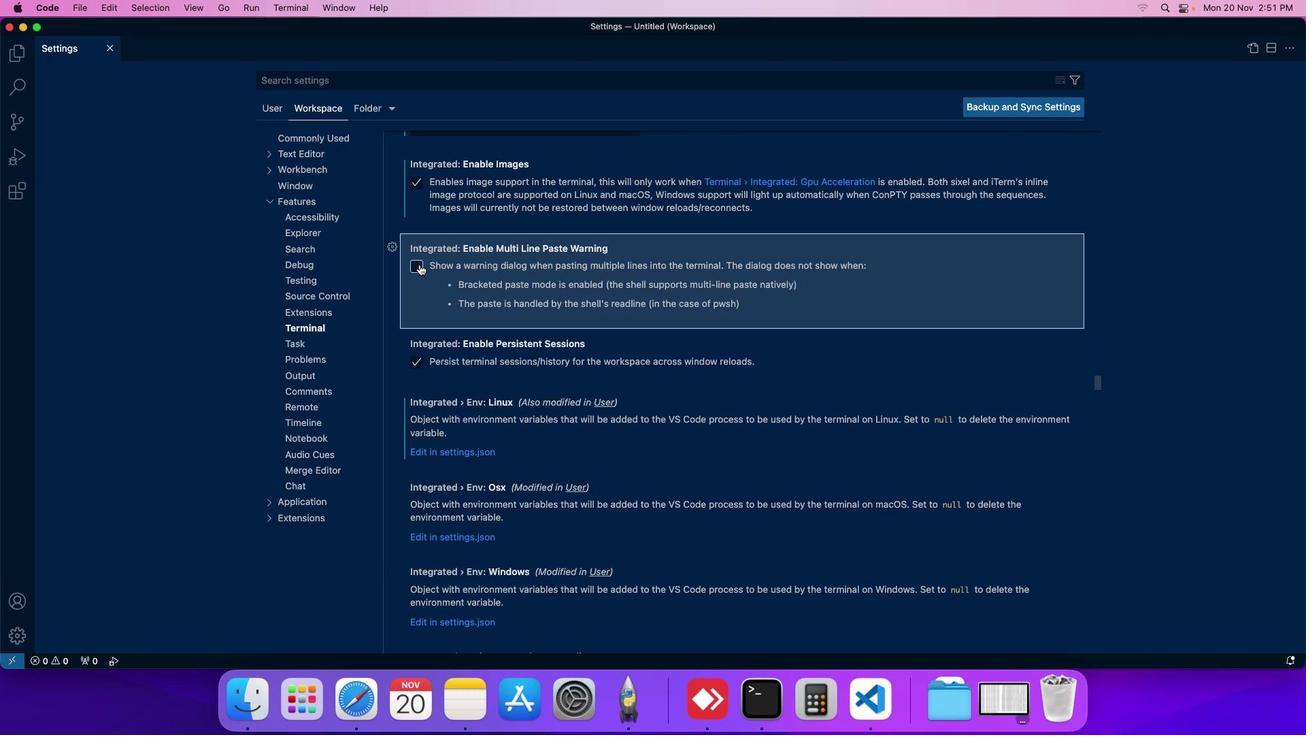 
Action: Mouse moved to (426, 268)
Screenshot: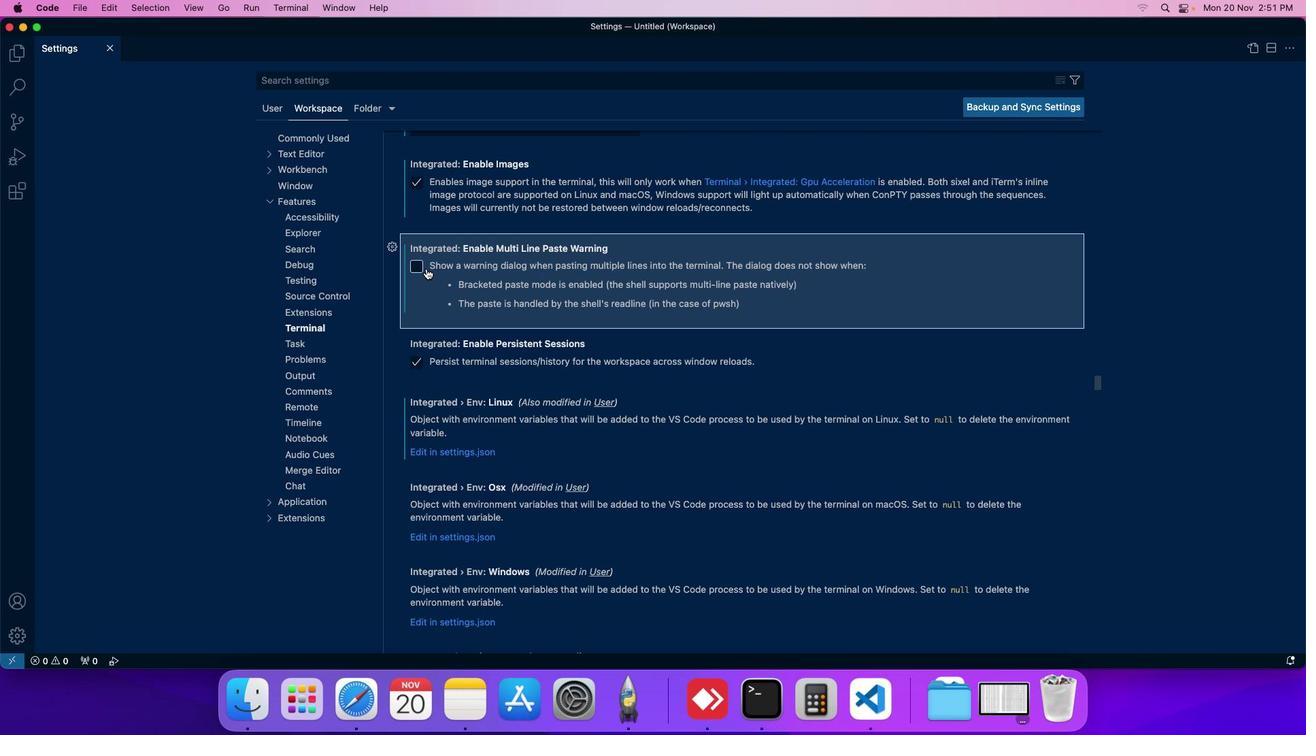 
